 Task: Add skill "Leadership".
Action: Mouse moved to (289, 284)
Screenshot: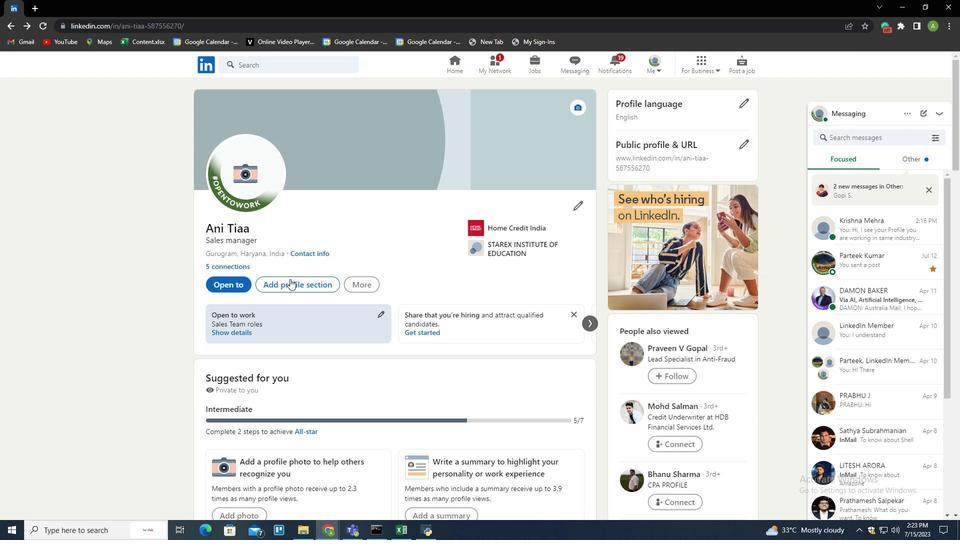 
Action: Mouse pressed left at (289, 284)
Screenshot: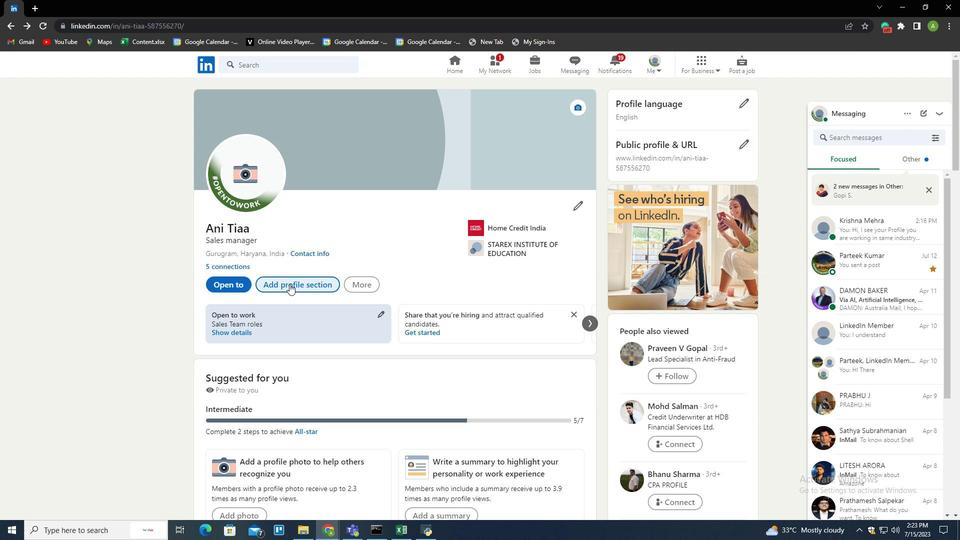 
Action: Mouse moved to (381, 228)
Screenshot: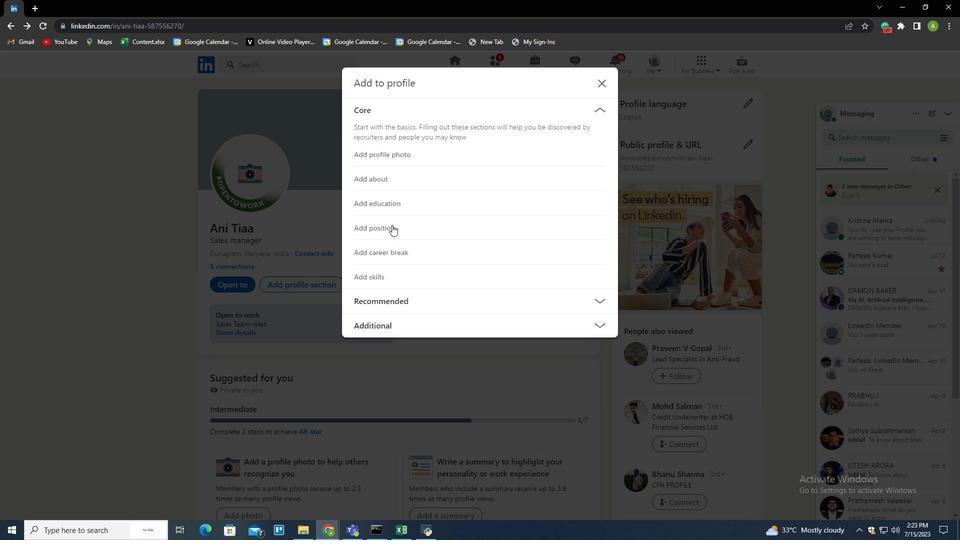 
Action: Mouse pressed left at (381, 228)
Screenshot: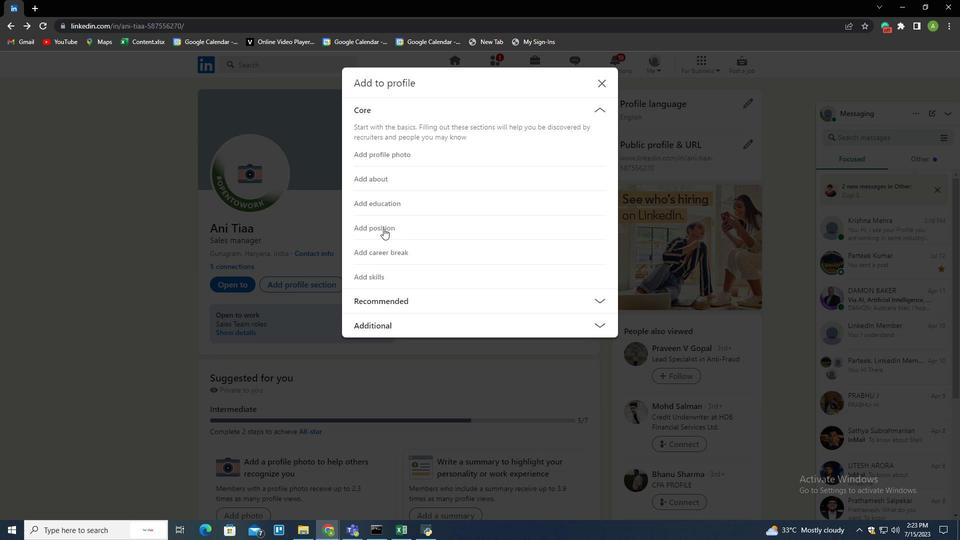 
Action: Mouse moved to (382, 229)
Screenshot: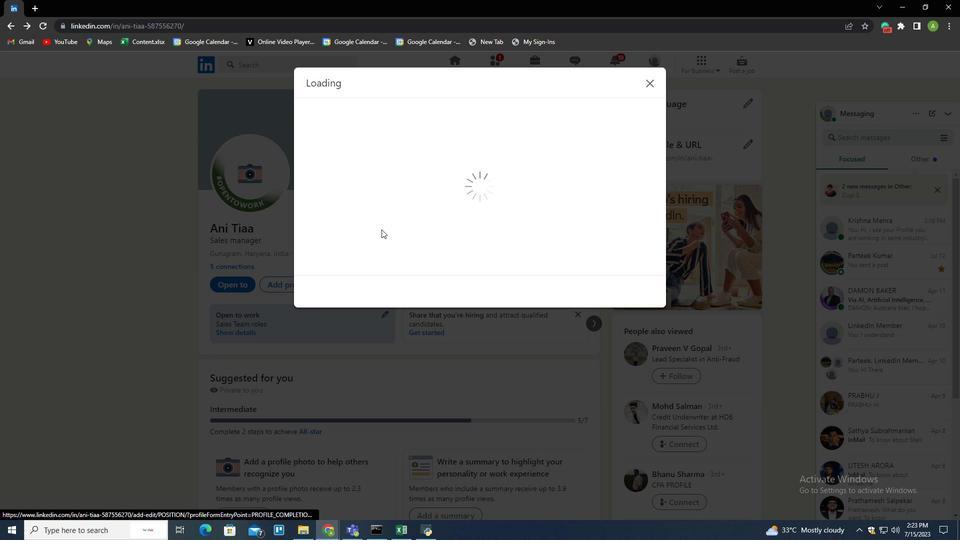 
Action: Mouse scrolled (382, 229) with delta (0, 0)
Screenshot: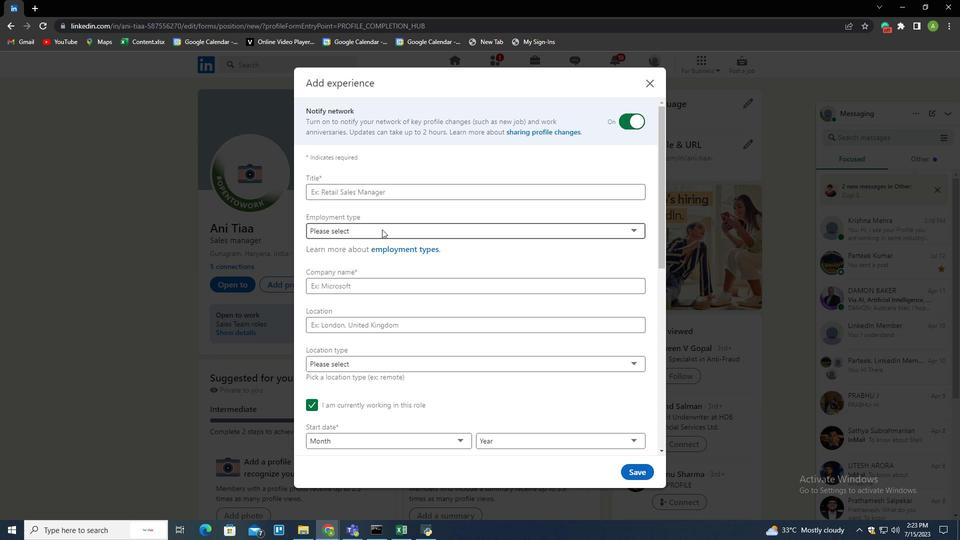 
Action: Mouse scrolled (382, 229) with delta (0, 0)
Screenshot: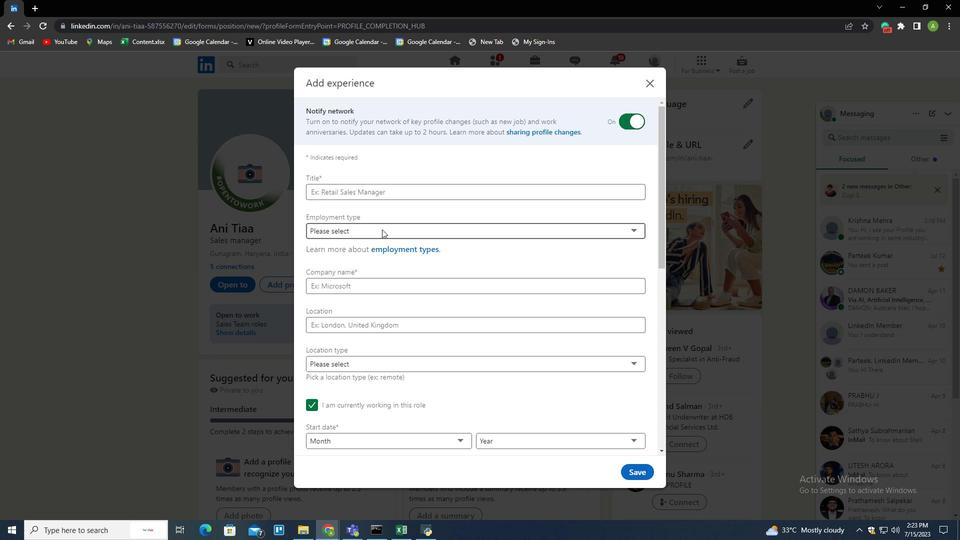 
Action: Mouse scrolled (382, 229) with delta (0, 0)
Screenshot: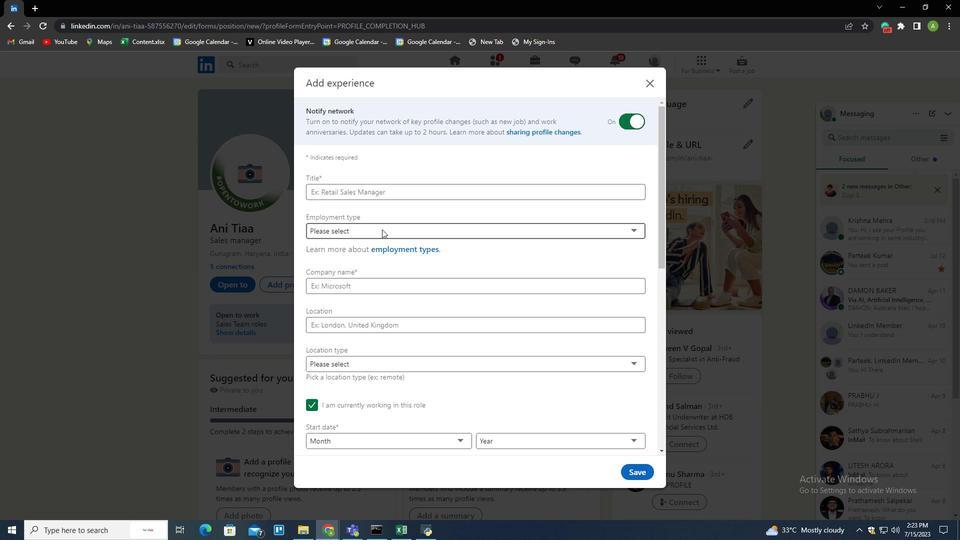 
Action: Mouse scrolled (382, 229) with delta (0, 0)
Screenshot: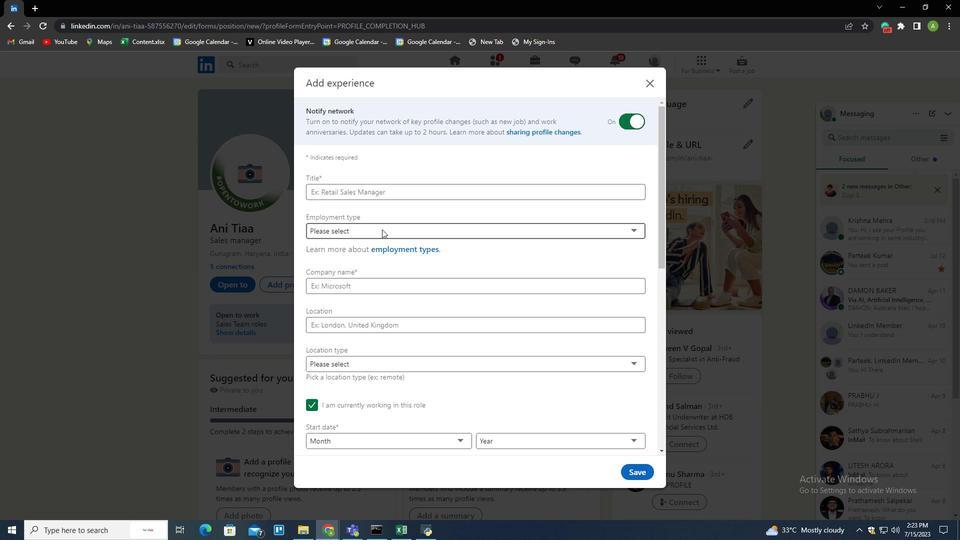 
Action: Mouse scrolled (382, 229) with delta (0, 0)
Screenshot: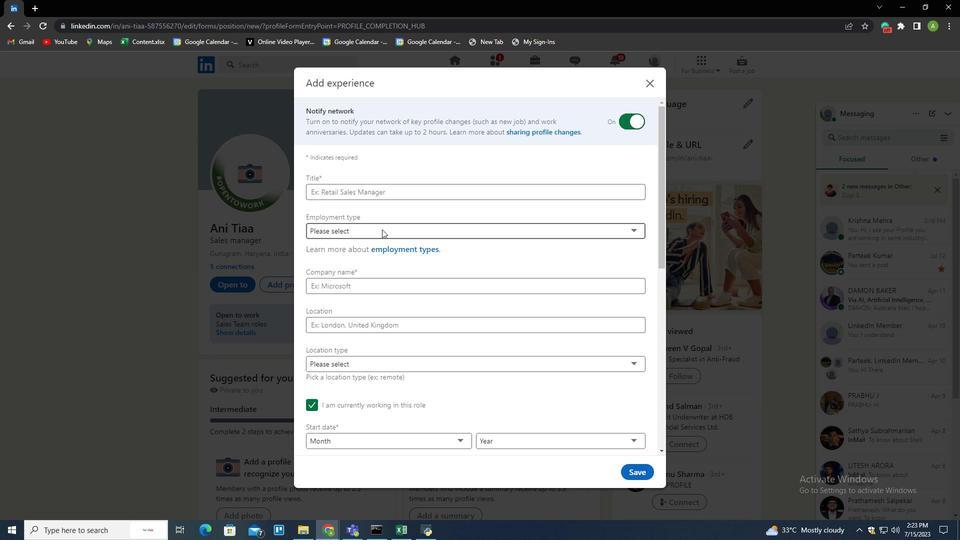 
Action: Mouse scrolled (382, 229) with delta (0, 0)
Screenshot: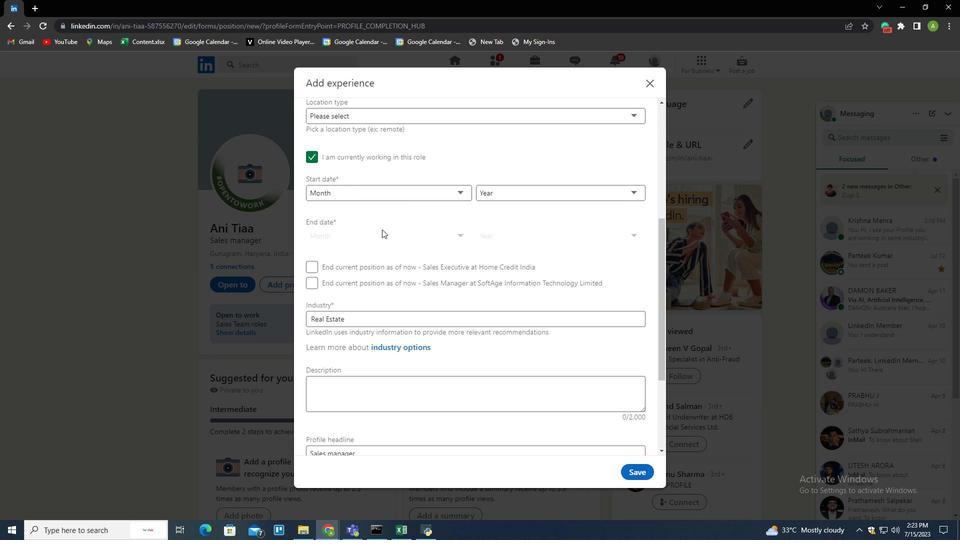 
Action: Mouse scrolled (382, 229) with delta (0, 0)
Screenshot: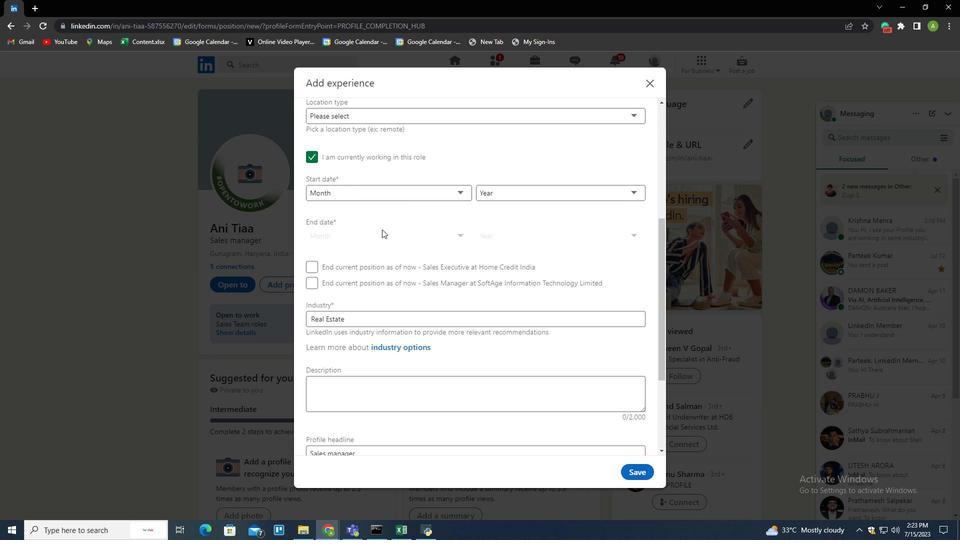
Action: Mouse scrolled (382, 229) with delta (0, 0)
Screenshot: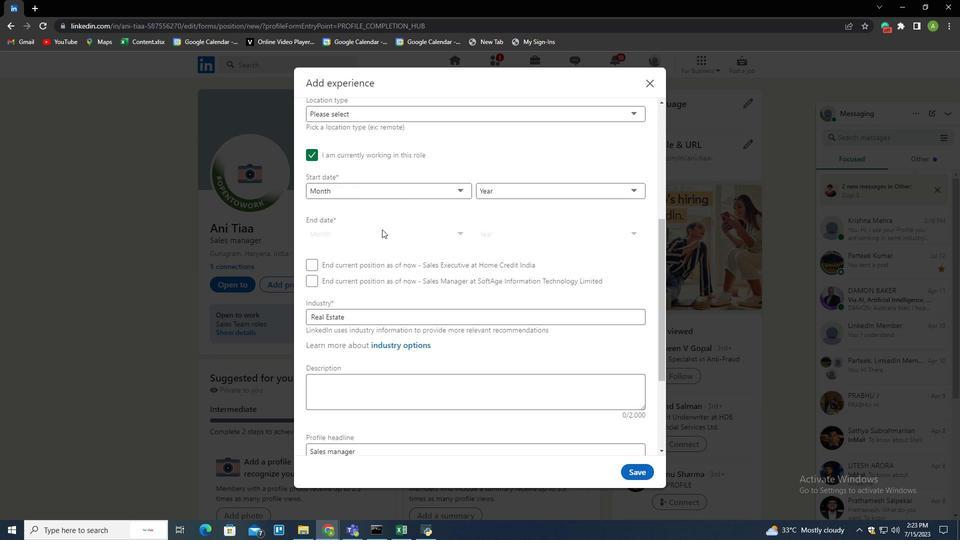 
Action: Mouse scrolled (382, 229) with delta (0, 0)
Screenshot: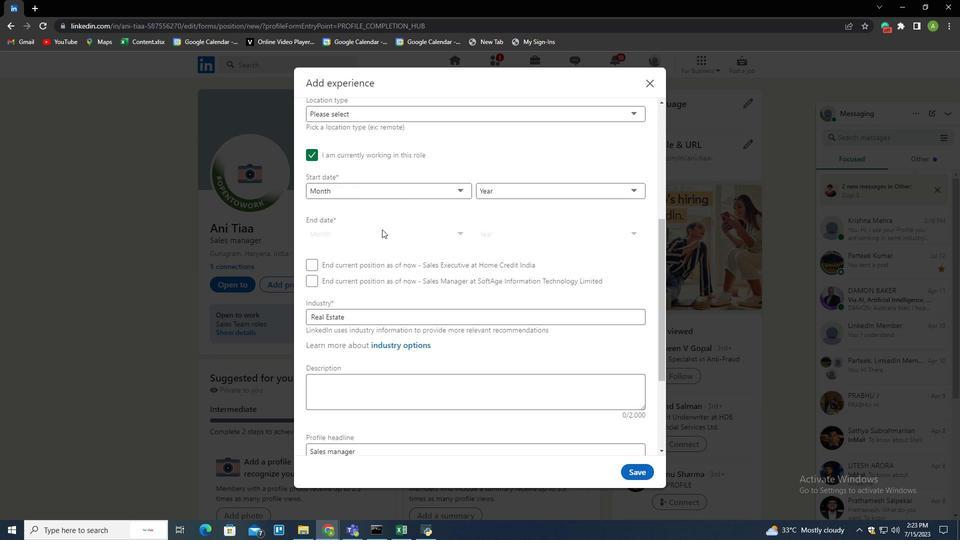
Action: Mouse scrolled (382, 229) with delta (0, 0)
Screenshot: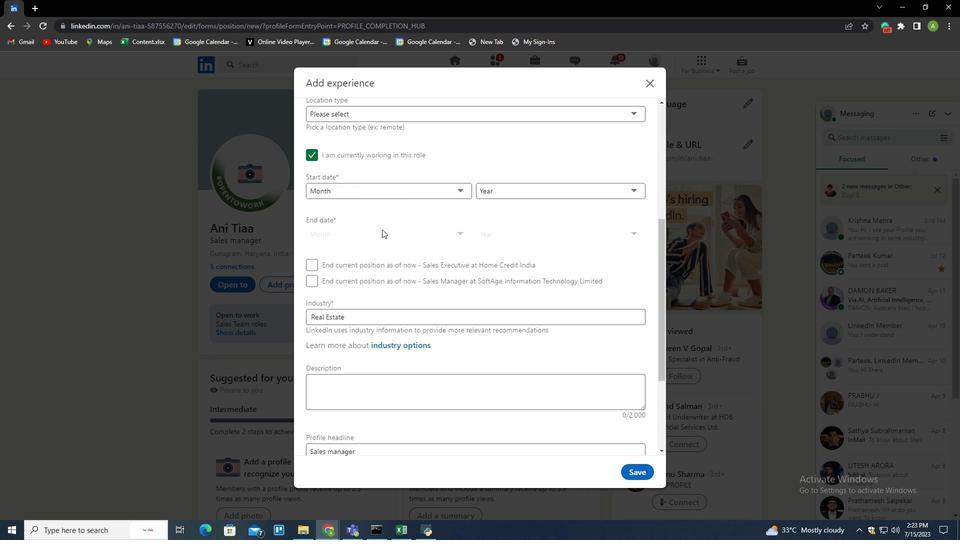 
Action: Mouse moved to (335, 370)
Screenshot: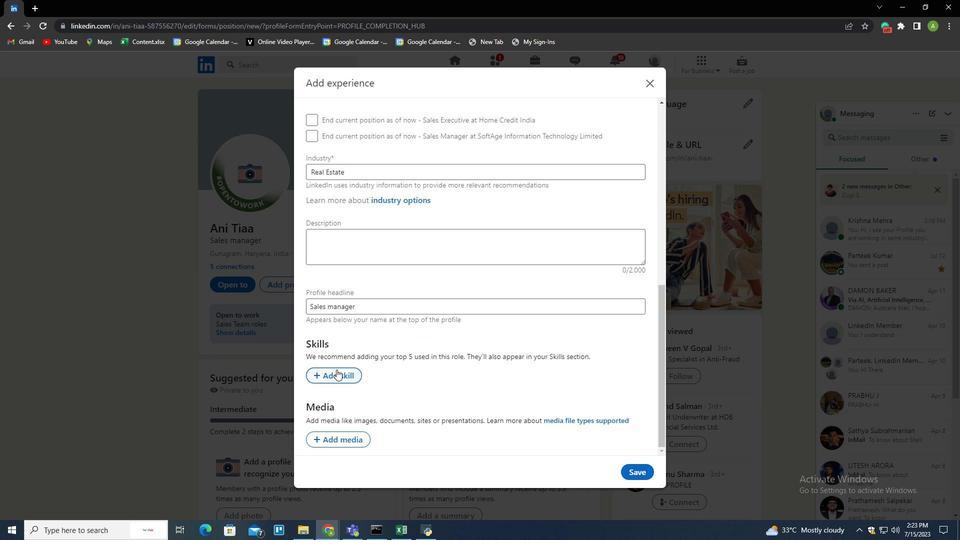 
Action: Mouse pressed left at (335, 370)
Screenshot: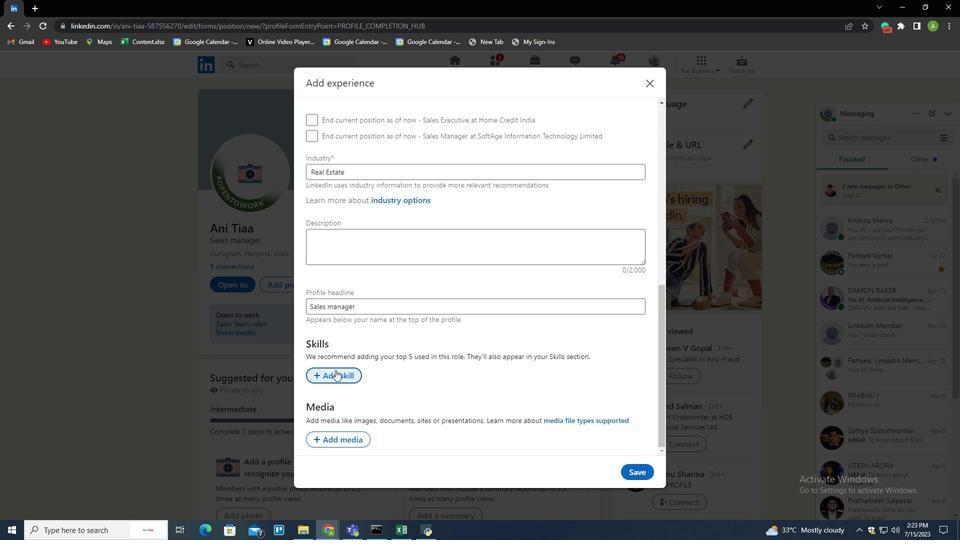 
Action: Key pressed <Key.shift>Leader
Screenshot: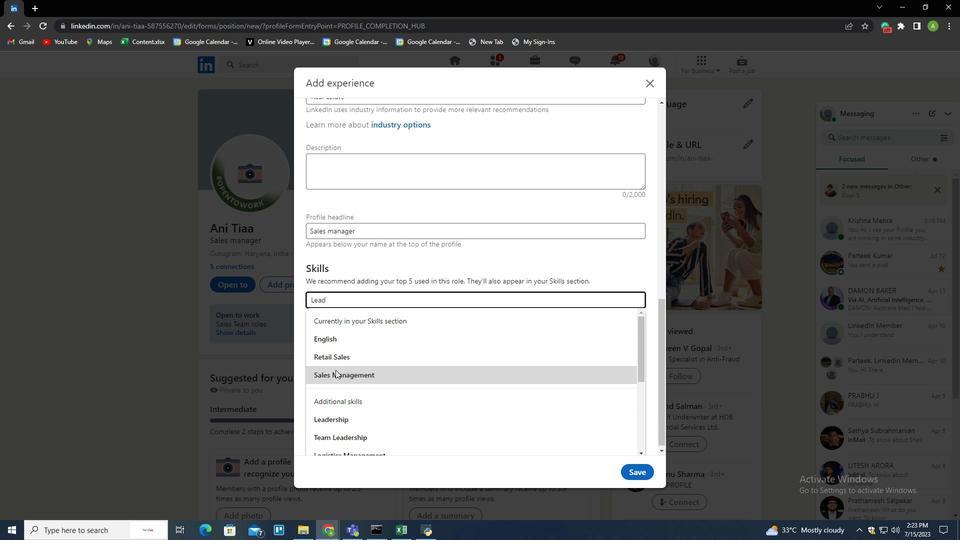 
Action: Mouse moved to (343, 386)
Screenshot: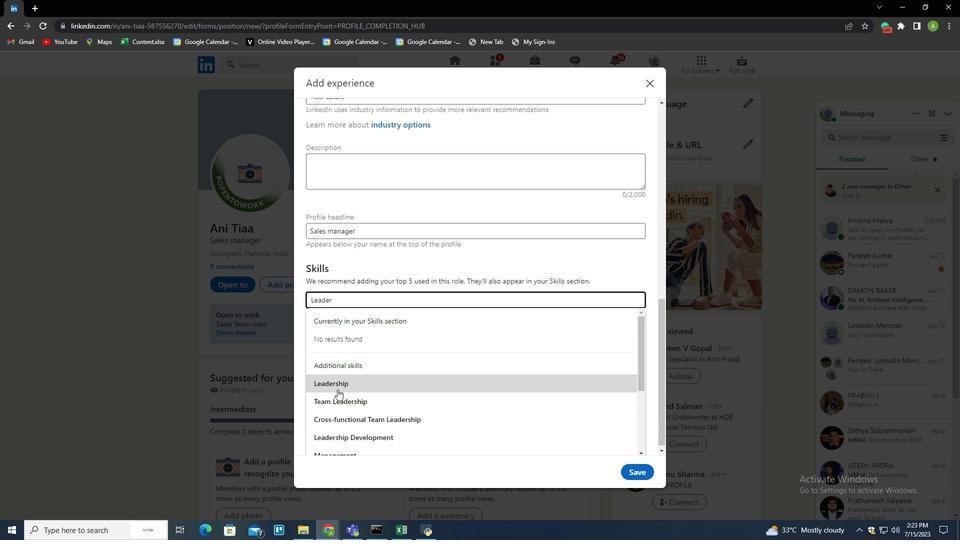 
Action: Mouse pressed left at (343, 386)
Screenshot: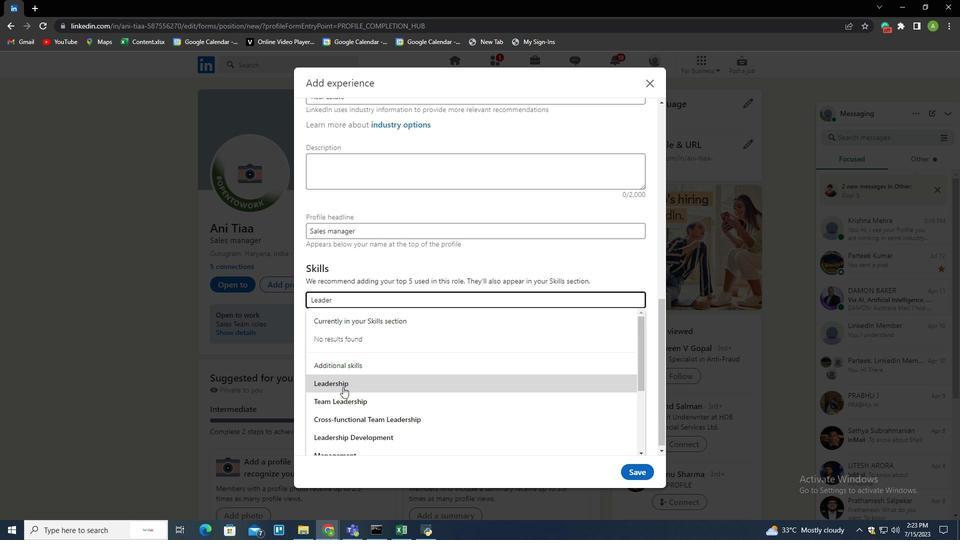 
Action: Mouse moved to (428, 339)
Screenshot: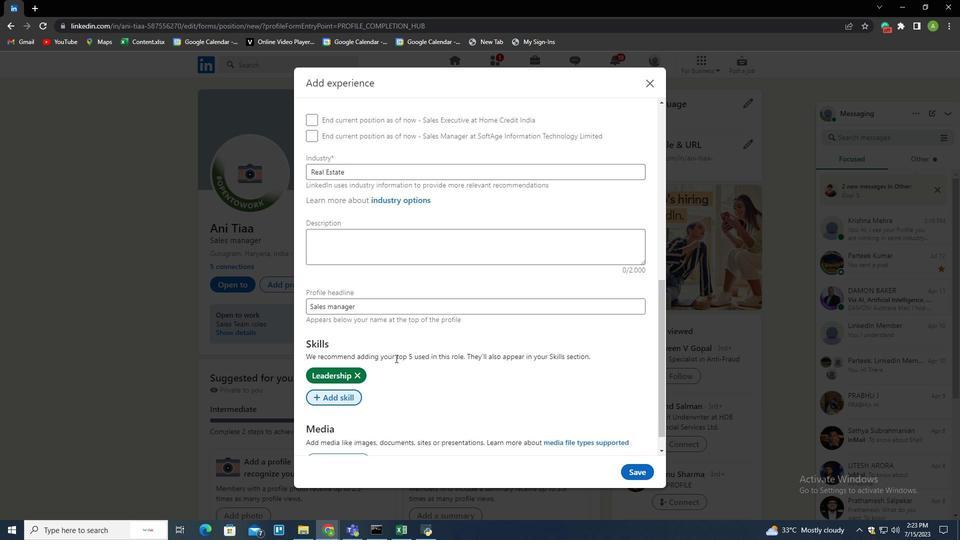 
